 Task: Locate the nearest dog-friendly skiing resorts in Utah.
Action: Mouse moved to (105, 30)
Screenshot: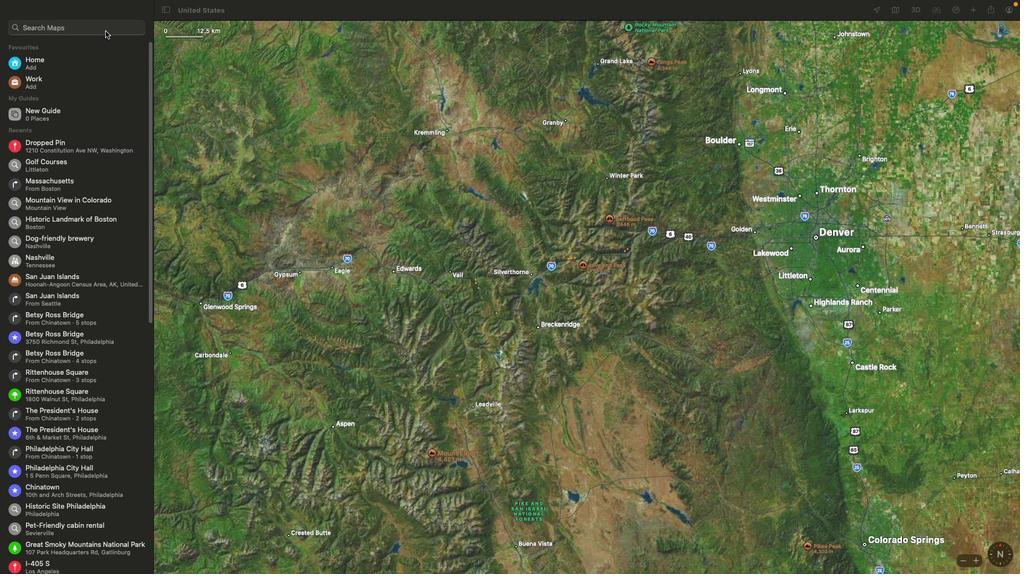 
Action: Mouse pressed left at (105, 30)
Screenshot: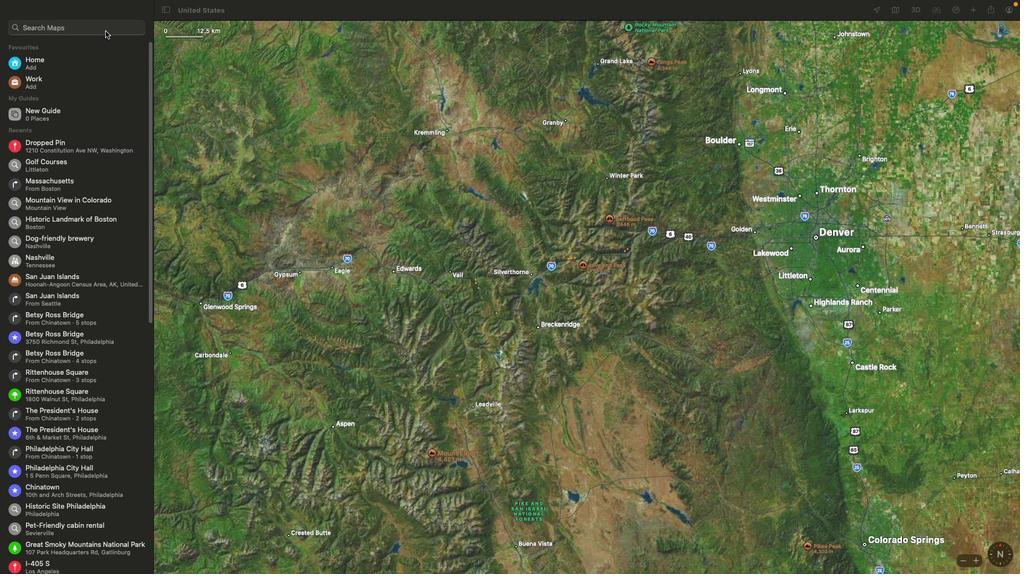
Action: Mouse moved to (105, 30)
Screenshot: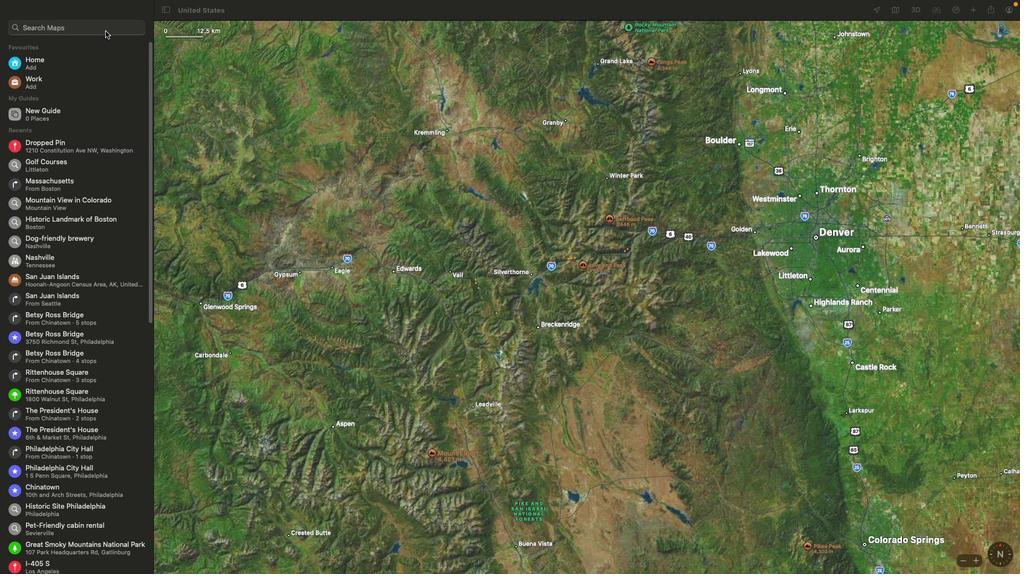 
Action: Key pressed Key.shift'D''o'Key.backspace'o''g'Key.backspaceKey.backspaceKey.backspaceKey.backspaceKey.shift'U''t''a''n'Key.backspace'h'Key.enter
Screenshot: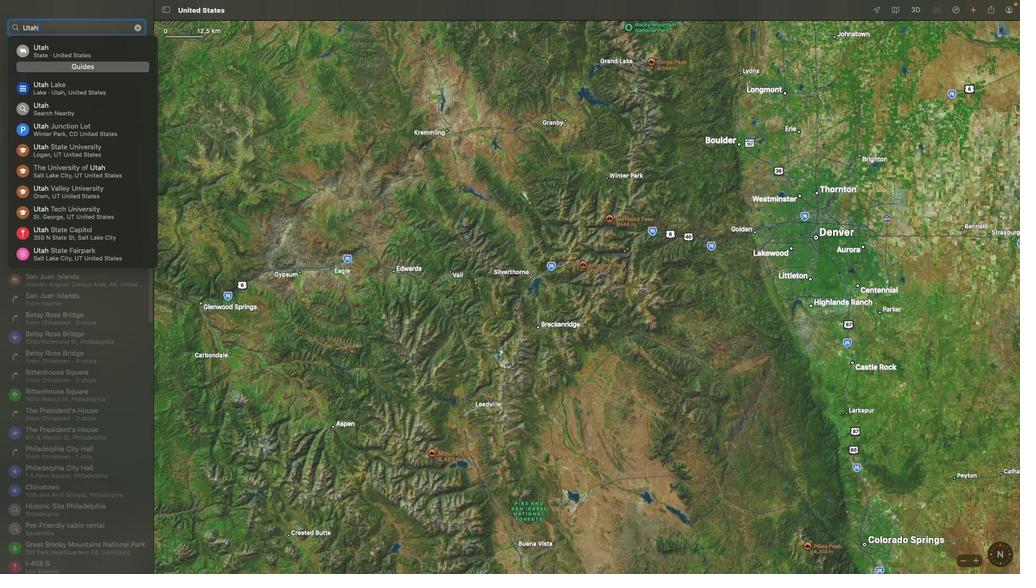 
Action: Mouse moved to (523, 298)
Screenshot: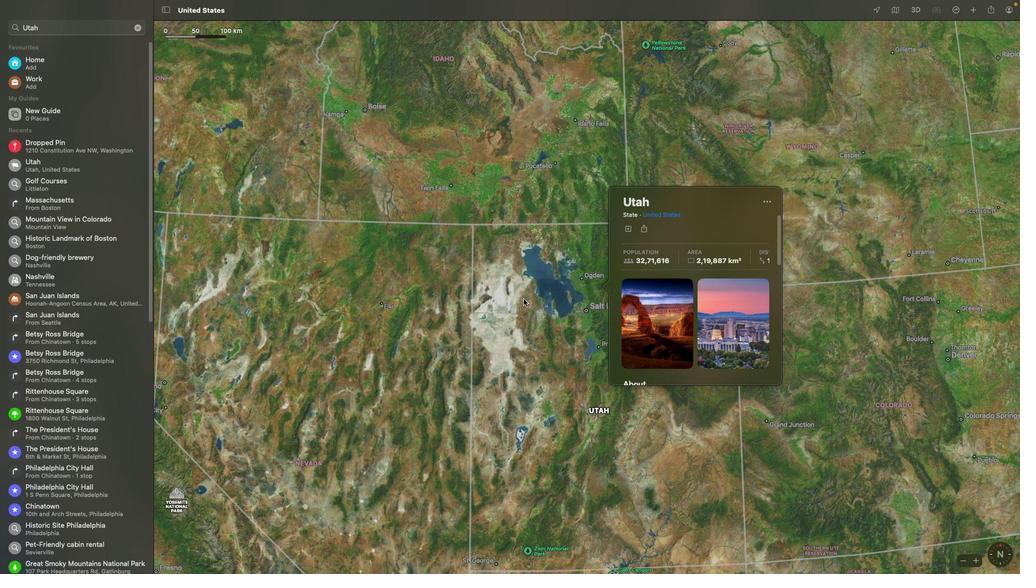 
Action: Mouse pressed left at (523, 298)
Screenshot: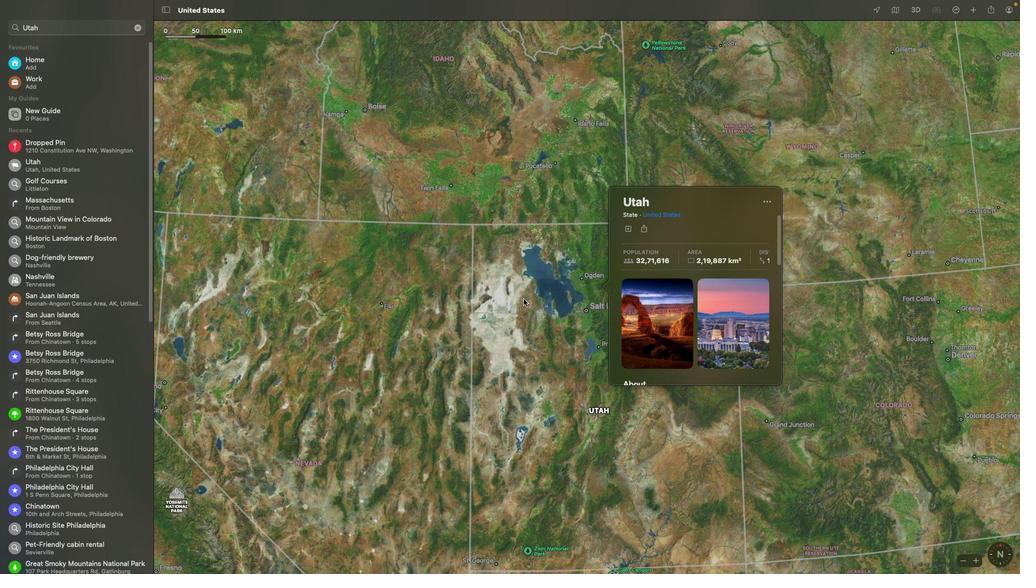 
Action: Mouse moved to (141, 28)
Screenshot: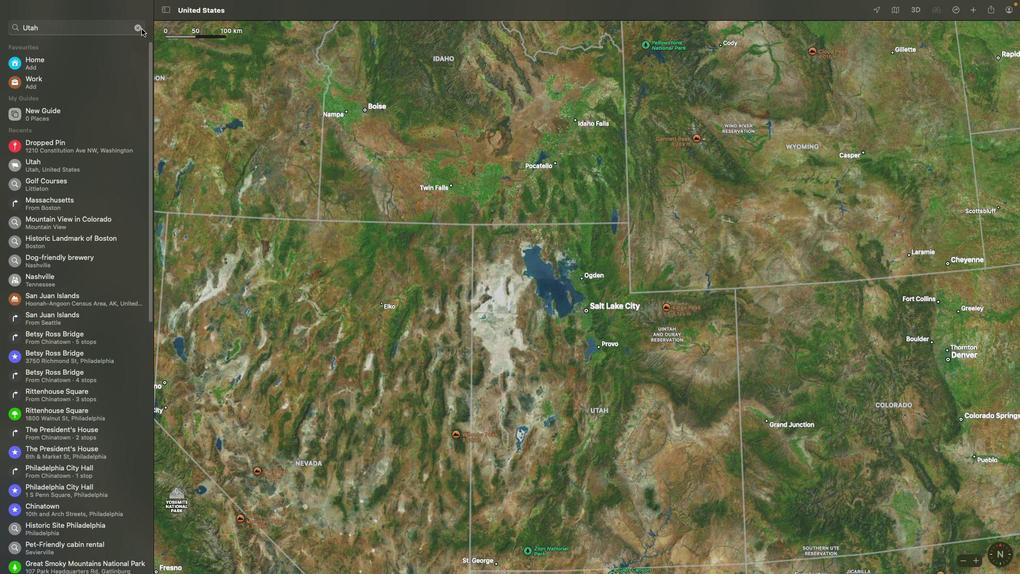 
Action: Mouse pressed left at (141, 28)
Screenshot: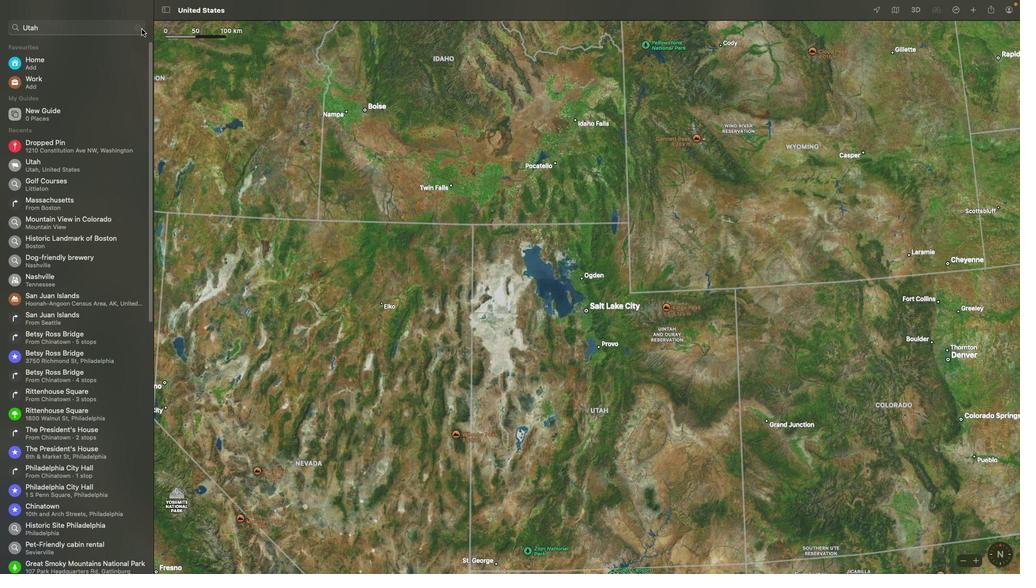 
Action: Mouse moved to (89, 22)
Screenshot: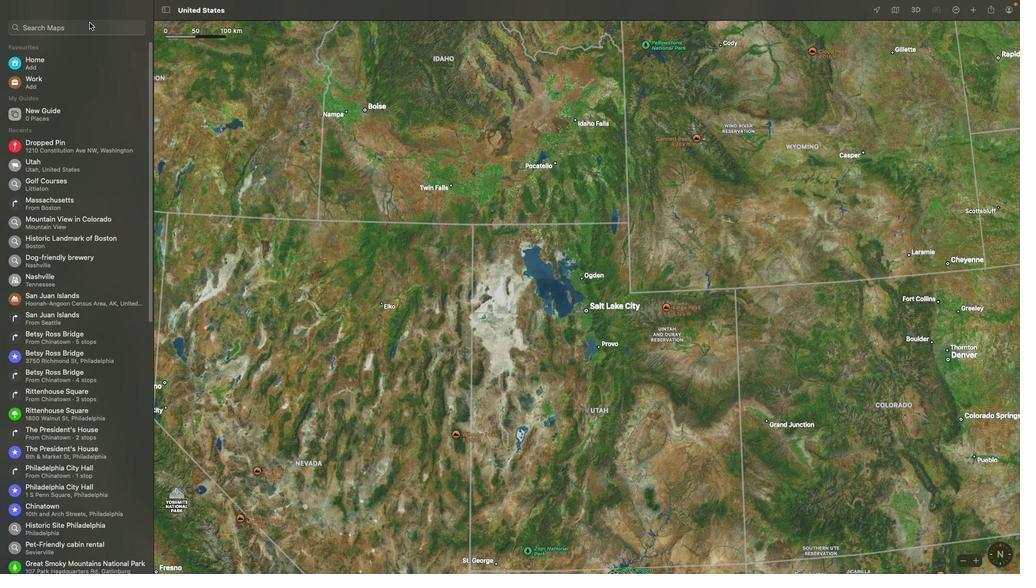 
Action: Mouse pressed left at (89, 22)
Screenshot: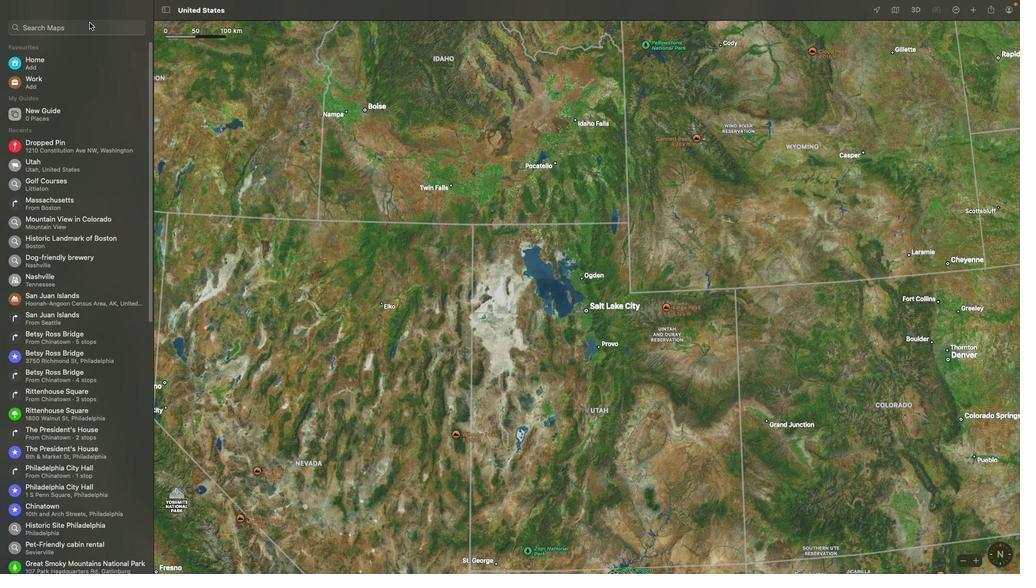 
Action: Key pressed 'd''o''f'Key.backspace'g''-''f''r''i''e''n''d''l''y'Key.space's''k''i''i''n''g'Key.spaceKey.enter
Screenshot: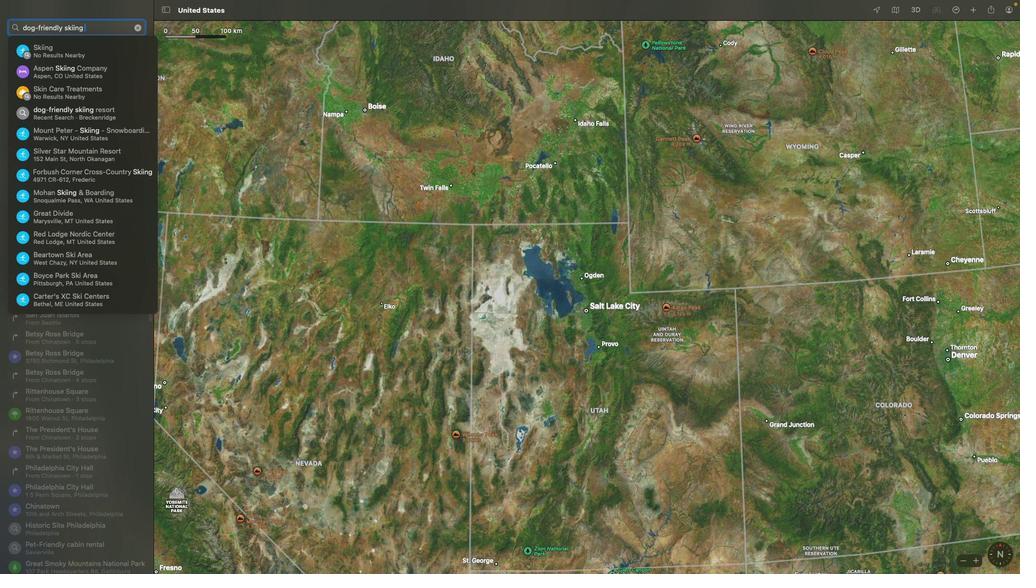 
